 Task: Toggle the option "Force S/PDIF support".
Action: Mouse moved to (126, 16)
Screenshot: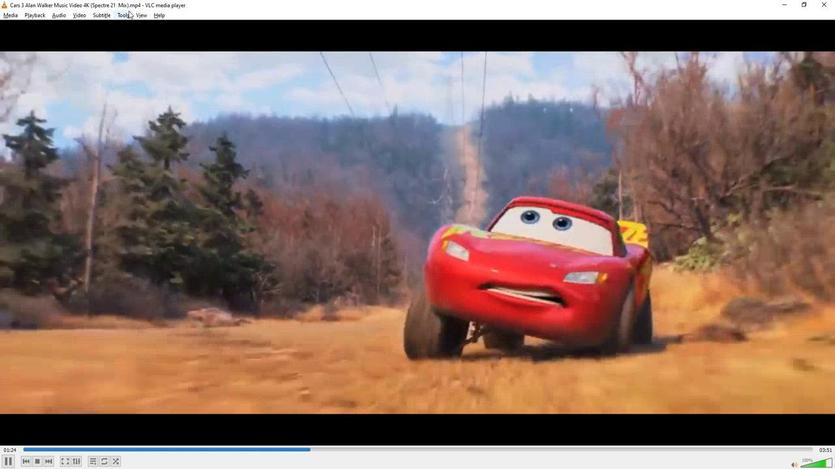 
Action: Mouse pressed left at (126, 16)
Screenshot: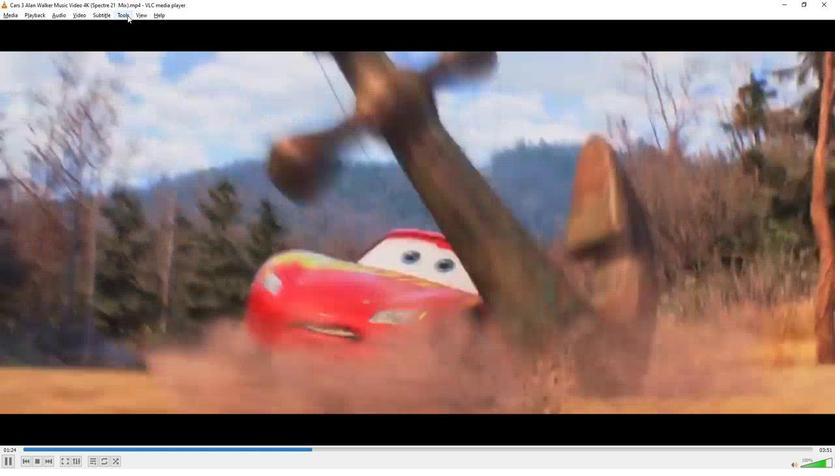 
Action: Mouse moved to (135, 118)
Screenshot: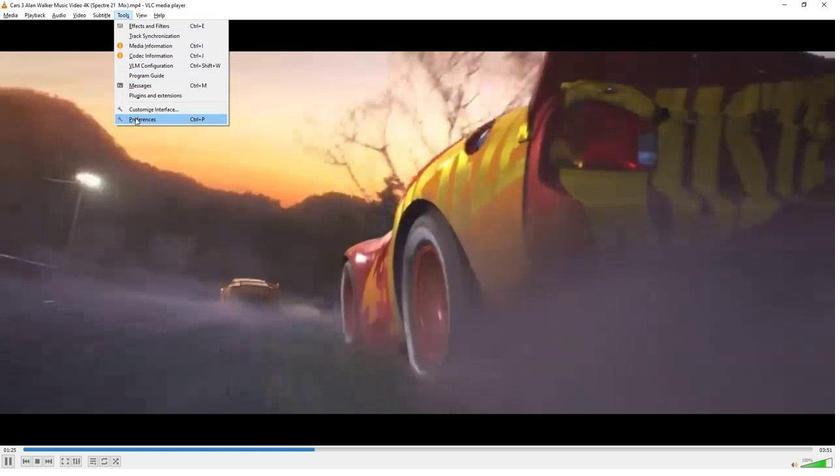 
Action: Mouse pressed left at (135, 118)
Screenshot: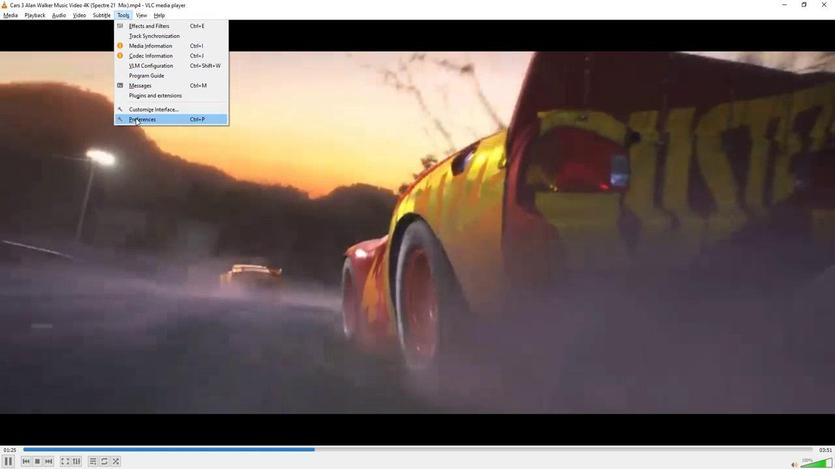 
Action: Mouse moved to (242, 352)
Screenshot: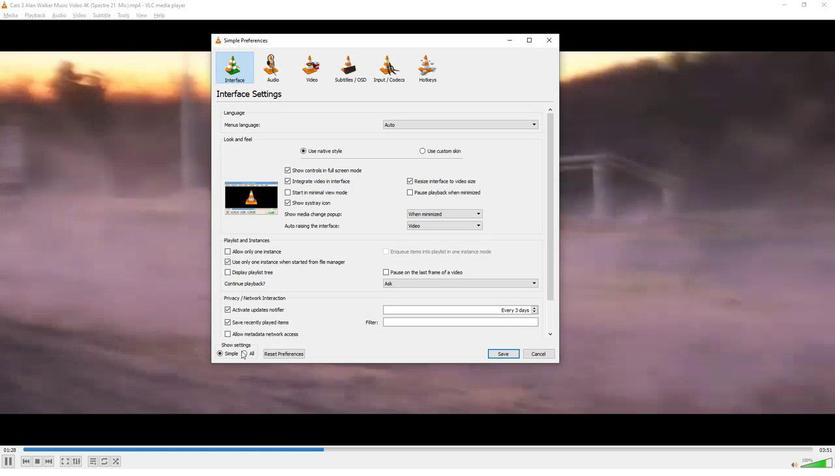 
Action: Mouse pressed left at (242, 352)
Screenshot: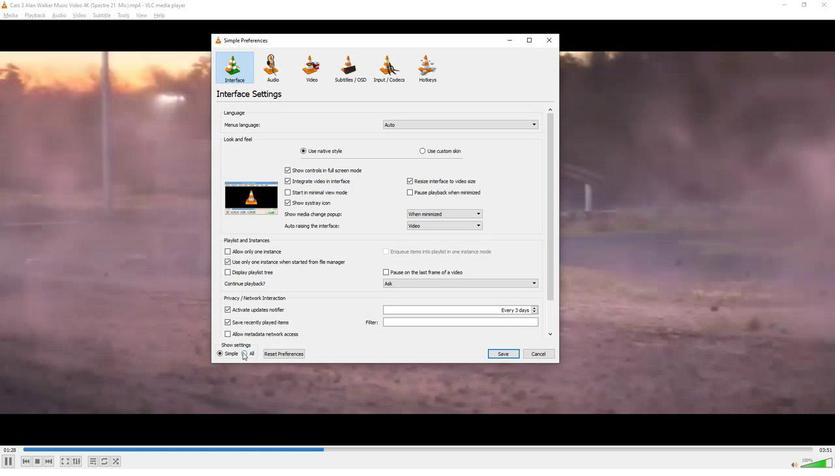 
Action: Mouse moved to (253, 136)
Screenshot: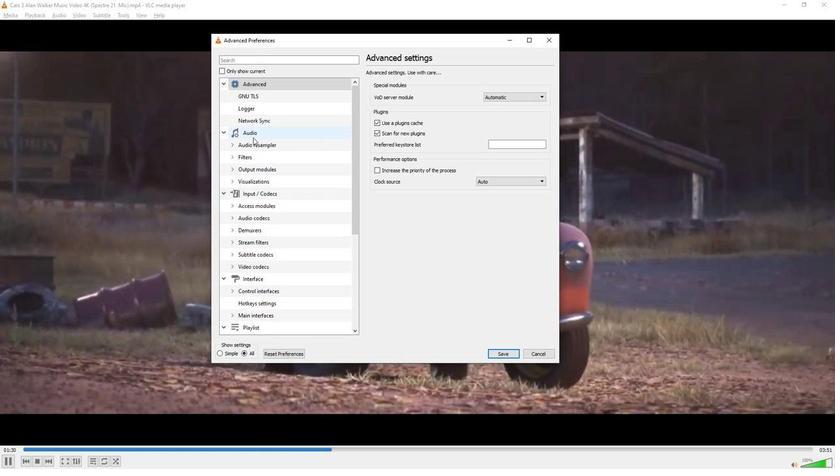 
Action: Mouse pressed left at (253, 136)
Screenshot: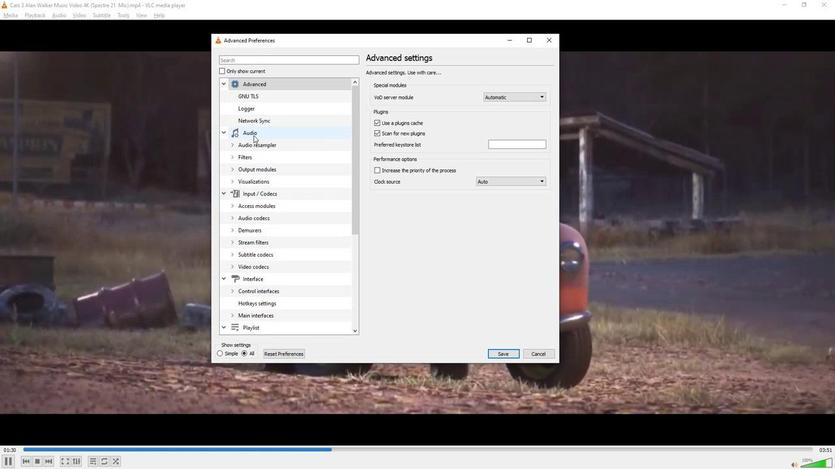 
Action: Mouse moved to (373, 131)
Screenshot: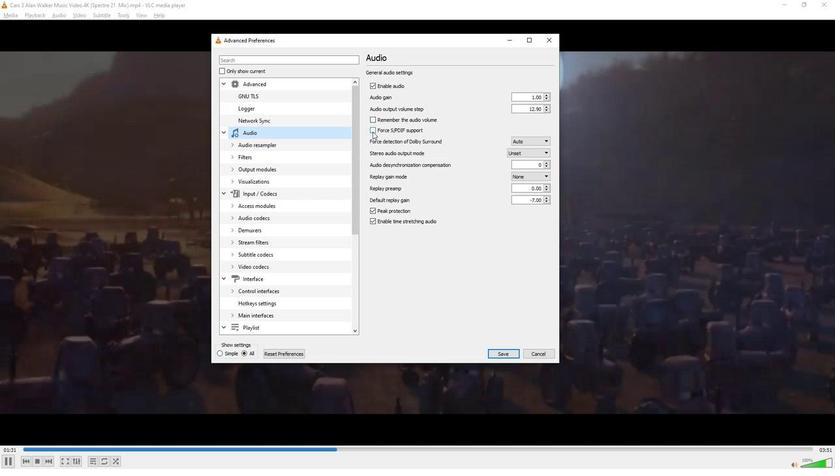 
Action: Mouse pressed left at (373, 131)
Screenshot: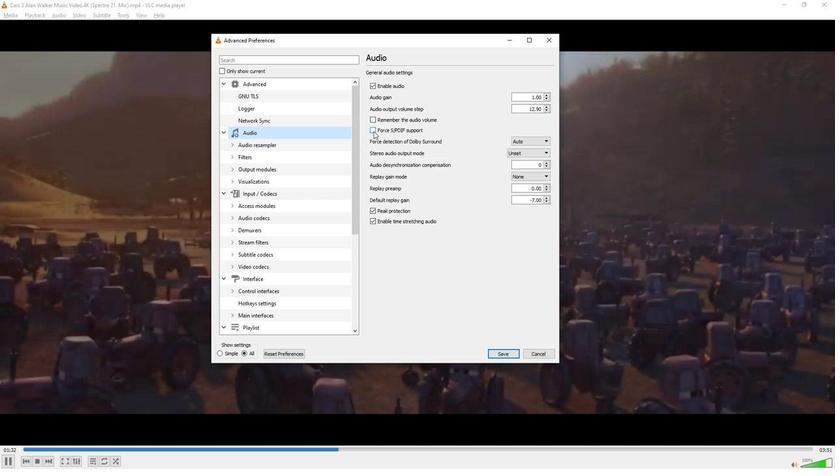 
Action: Mouse moved to (465, 351)
Screenshot: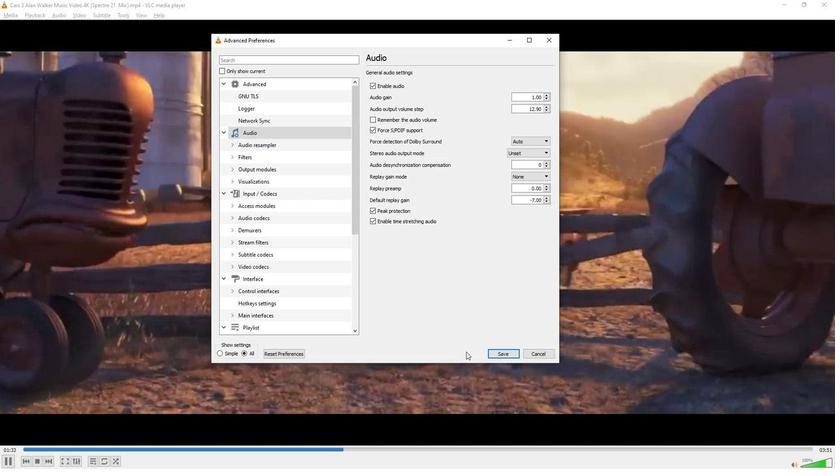 
